 Task: Sort the products in the category "Toaster Pastries" by price (highest first).
Action: Mouse moved to (792, 268)
Screenshot: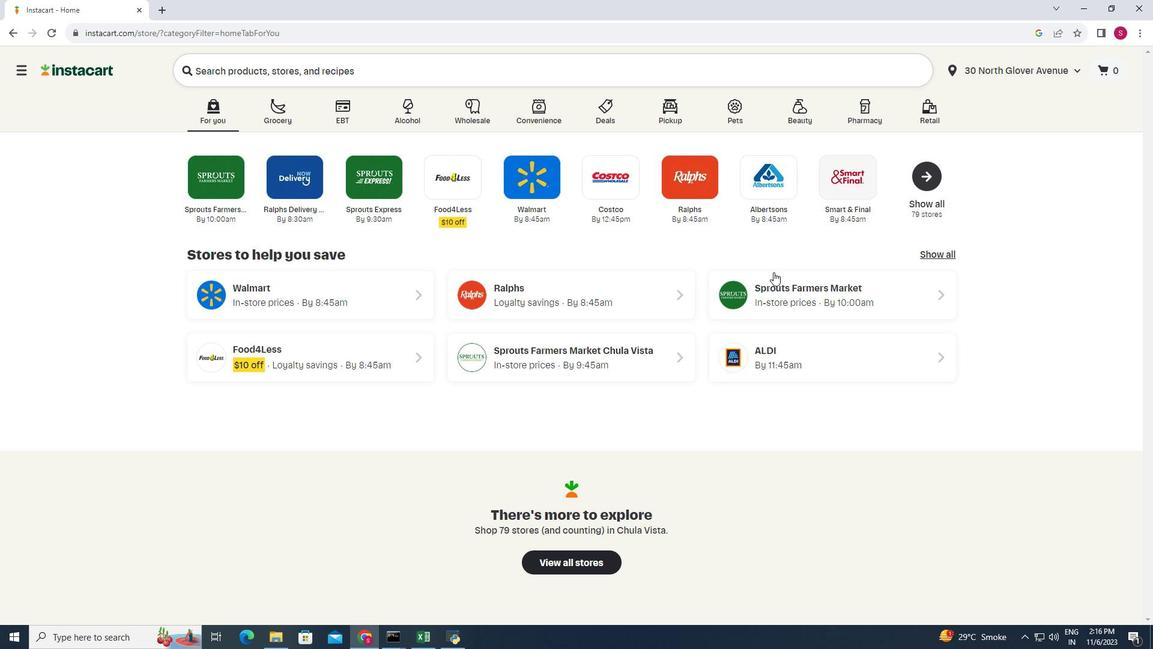 
Action: Mouse pressed left at (792, 268)
Screenshot: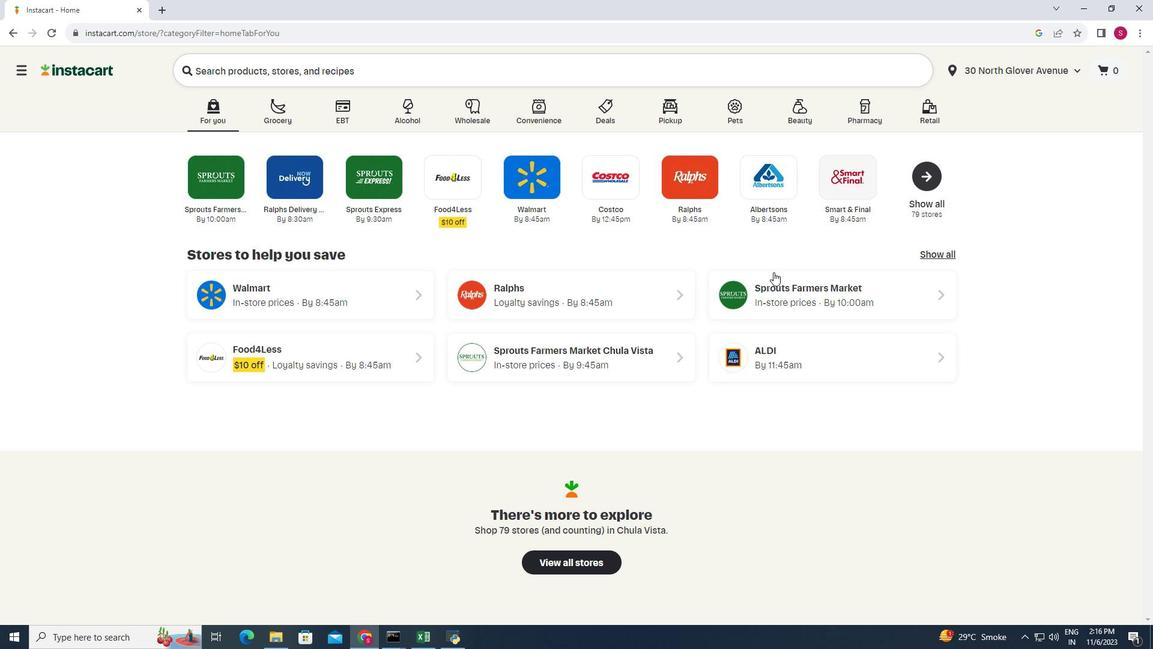 
Action: Mouse moved to (137, 376)
Screenshot: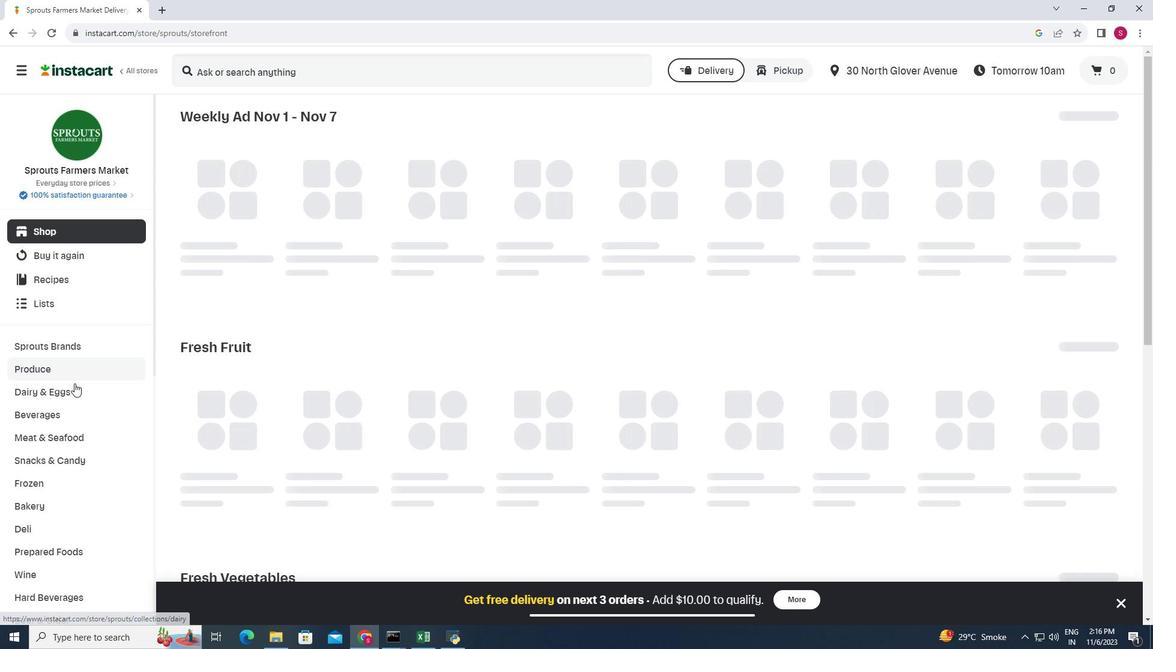 
Action: Mouse scrolled (137, 376) with delta (0, 0)
Screenshot: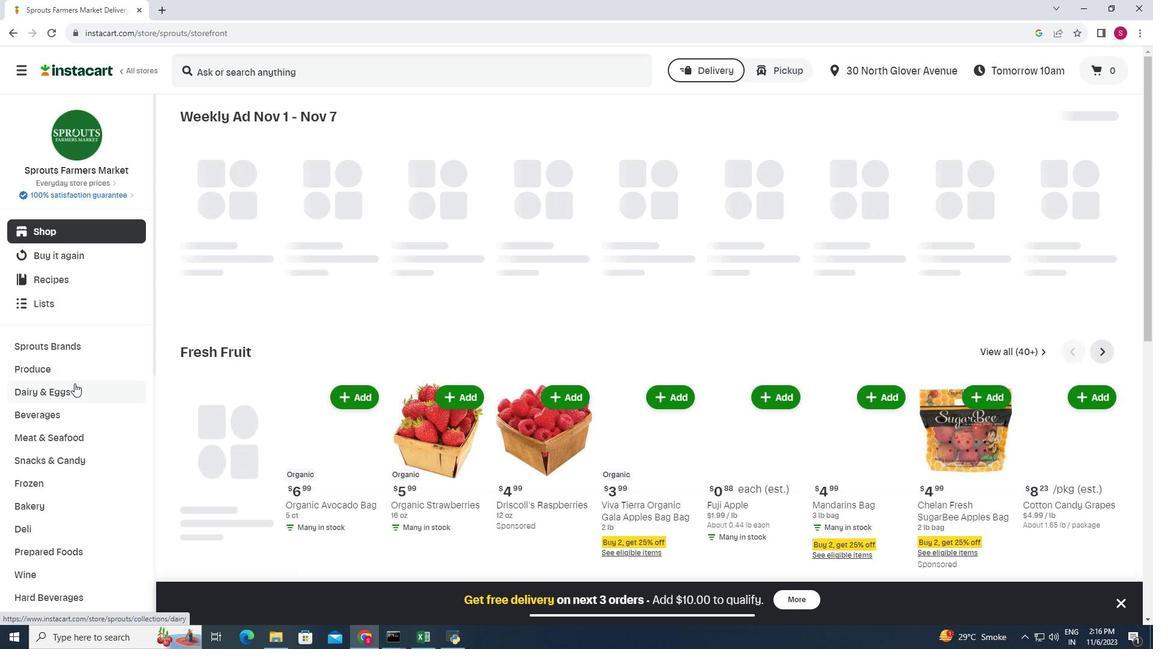 
Action: Mouse scrolled (137, 376) with delta (0, 0)
Screenshot: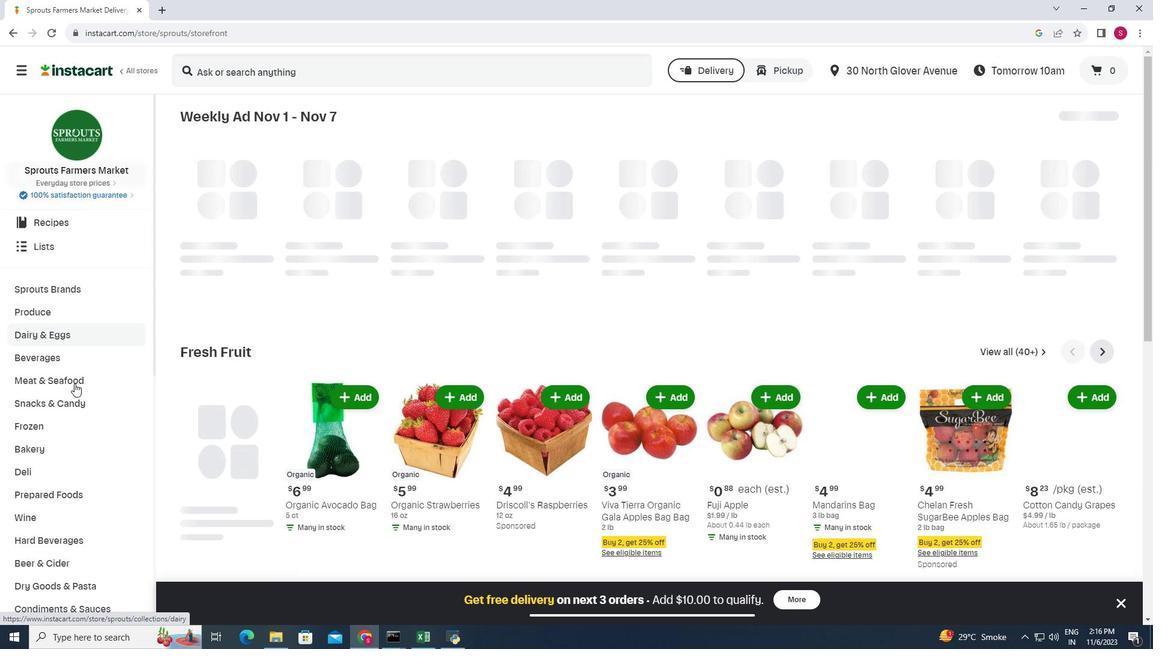 
Action: Mouse scrolled (137, 376) with delta (0, 0)
Screenshot: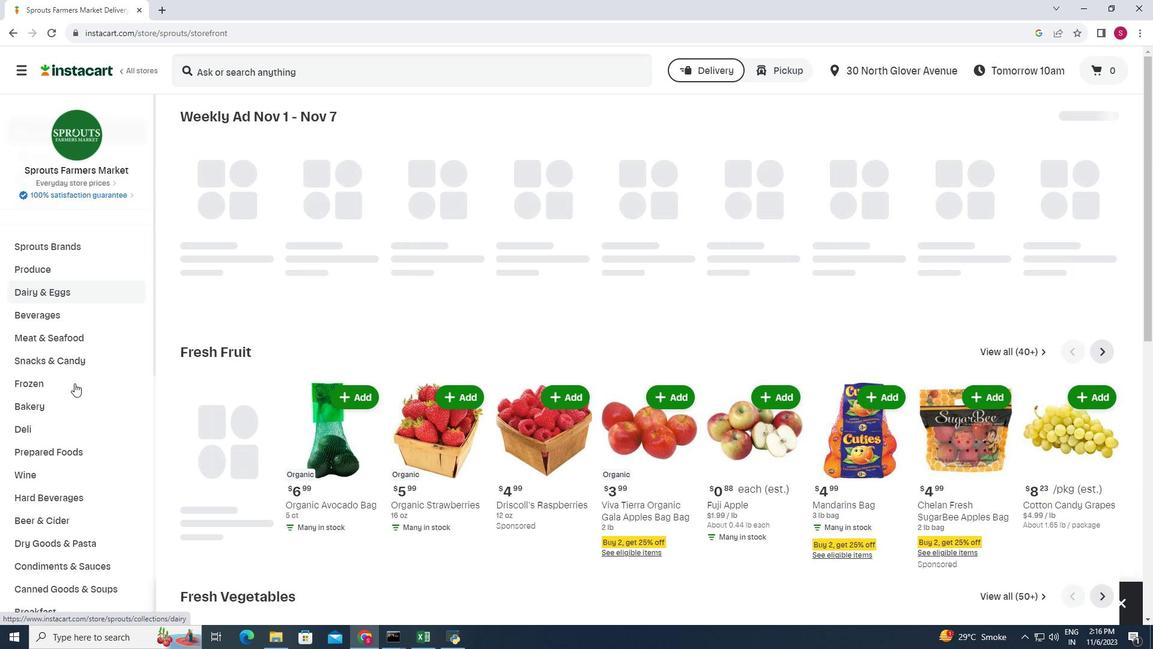 
Action: Mouse moved to (128, 514)
Screenshot: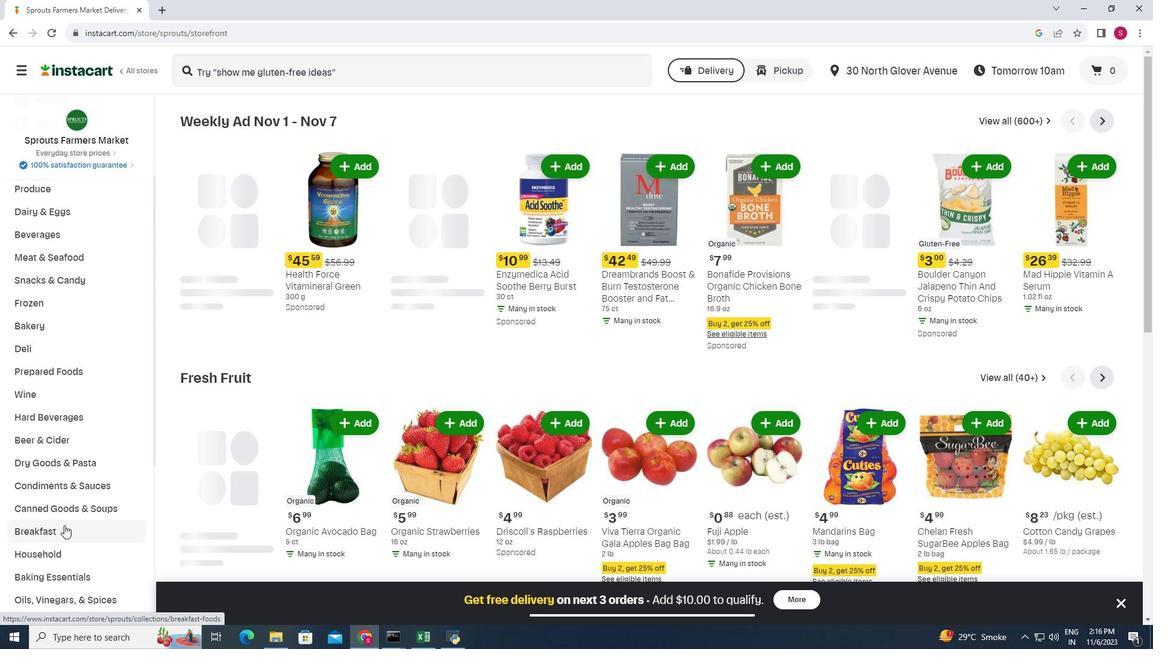 
Action: Mouse pressed left at (128, 514)
Screenshot: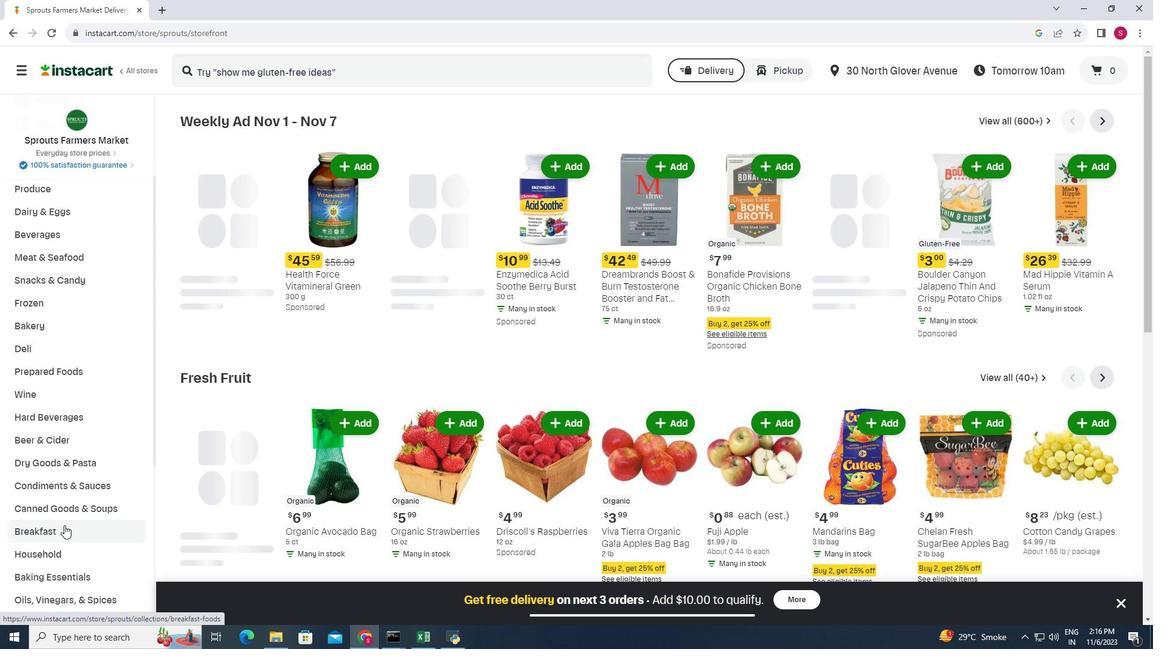 
Action: Mouse moved to (839, 310)
Screenshot: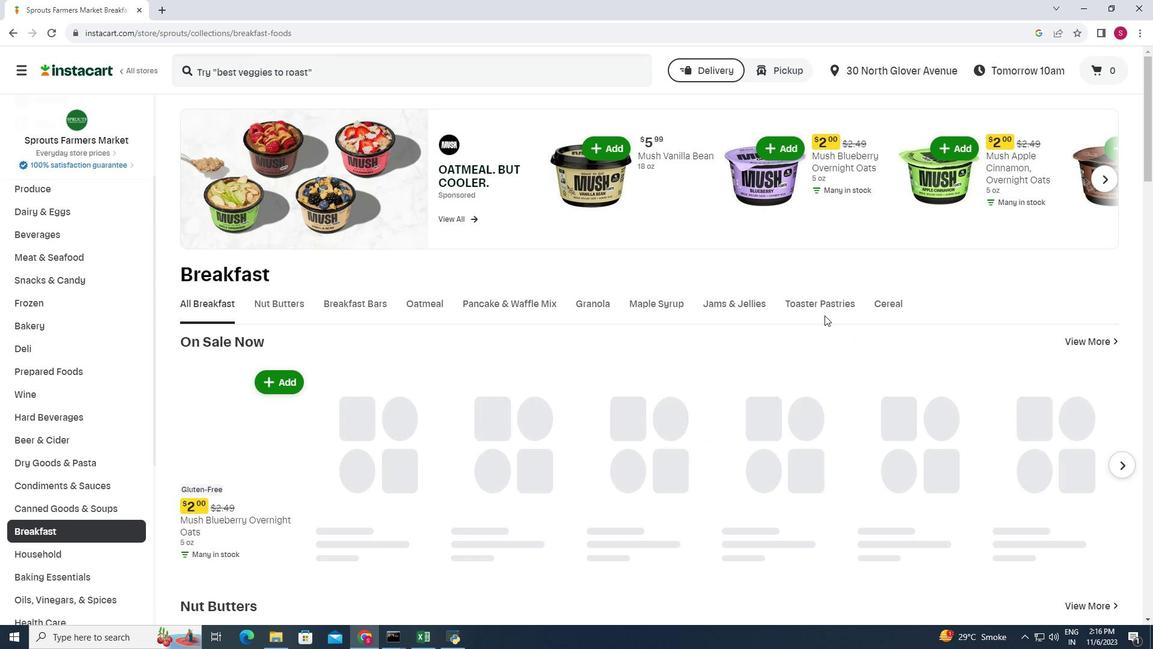 
Action: Mouse pressed left at (839, 310)
Screenshot: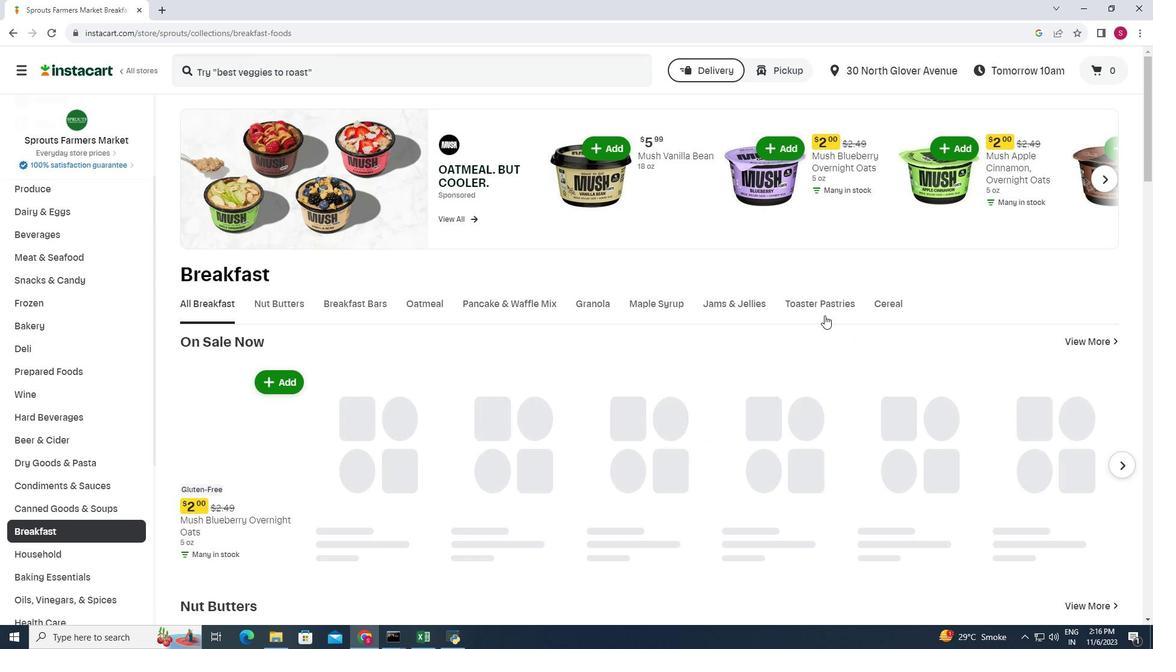
Action: Mouse moved to (840, 299)
Screenshot: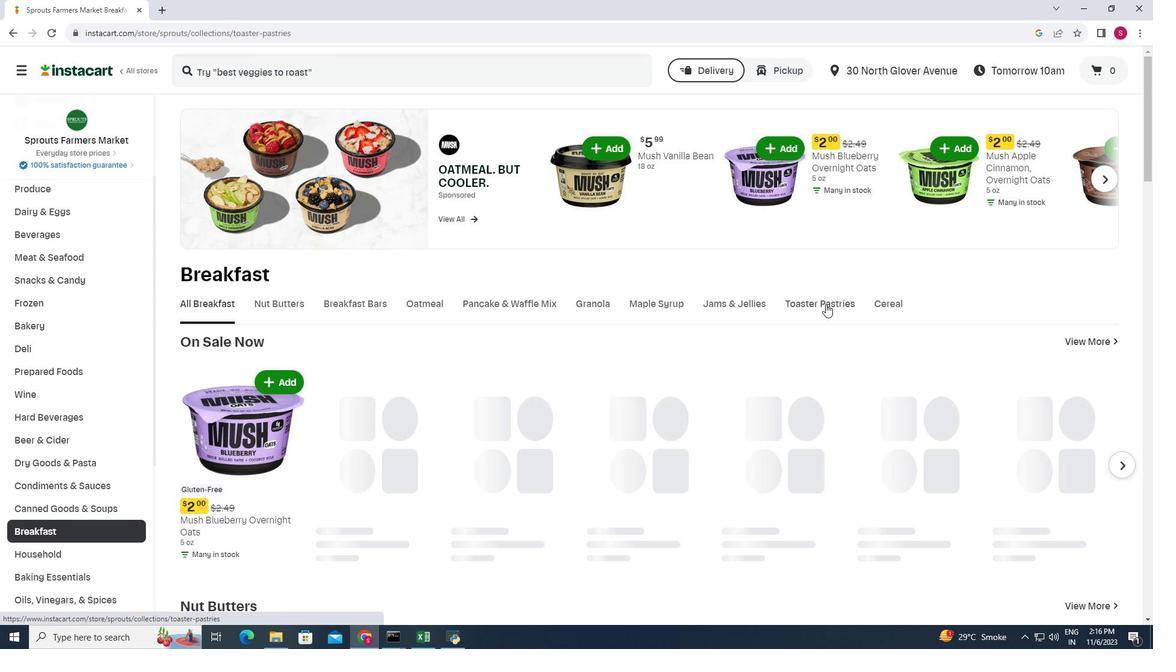 
Action: Mouse pressed left at (840, 299)
Screenshot: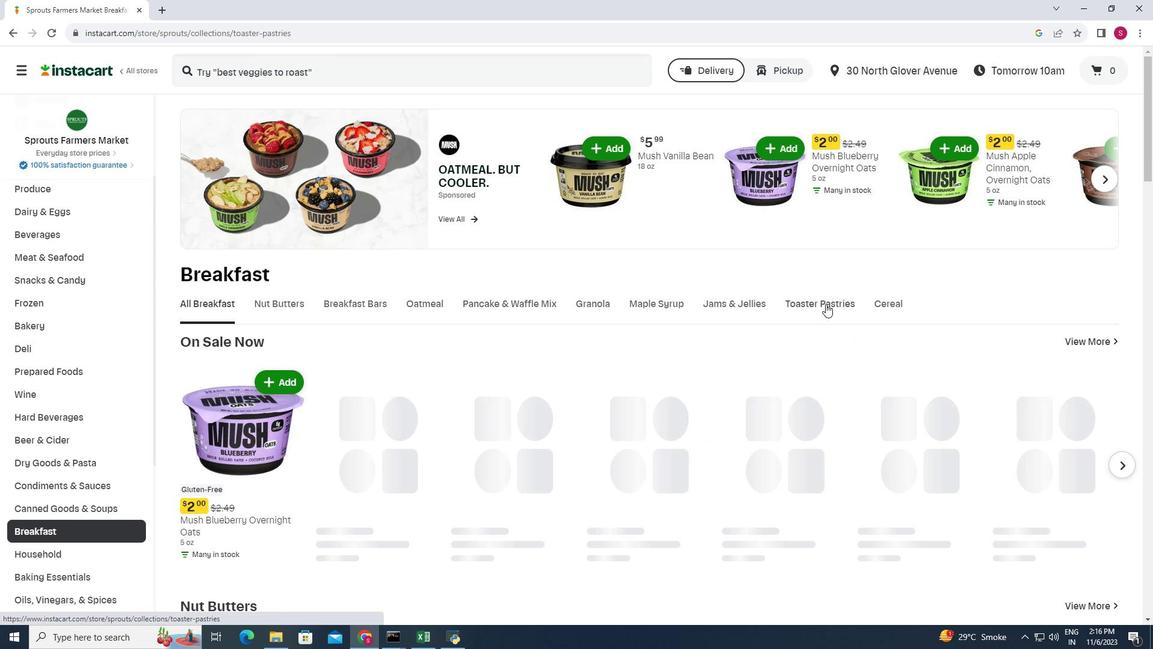 
Action: Mouse moved to (1103, 184)
Screenshot: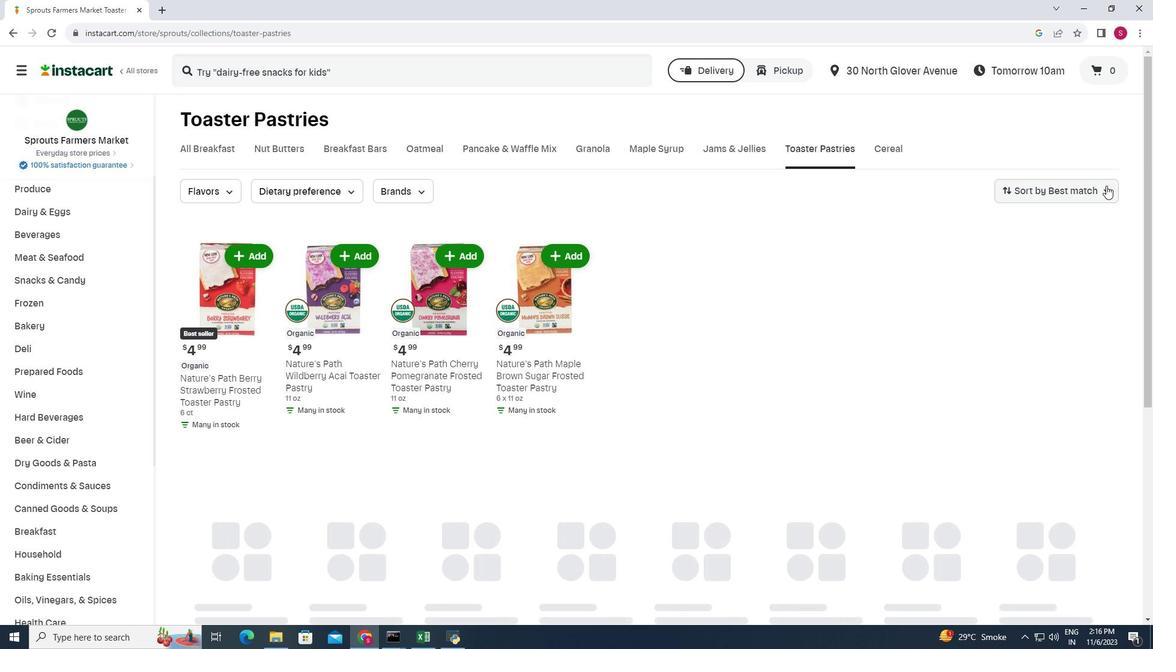 
Action: Mouse pressed left at (1103, 184)
Screenshot: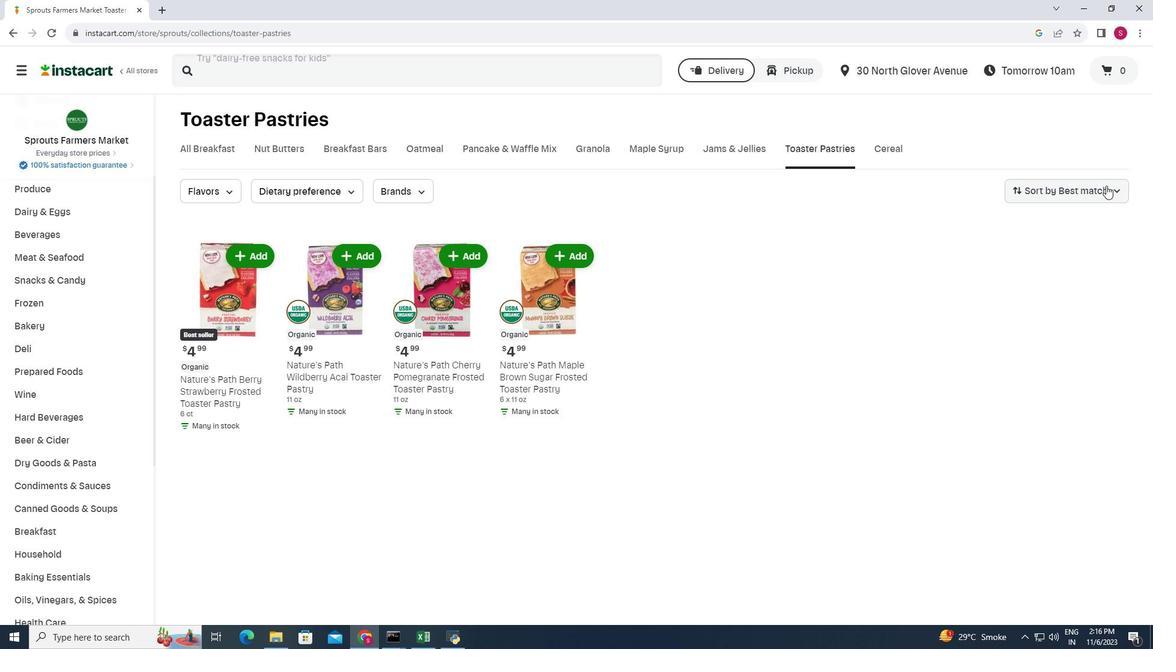 
Action: Mouse moved to (1075, 273)
Screenshot: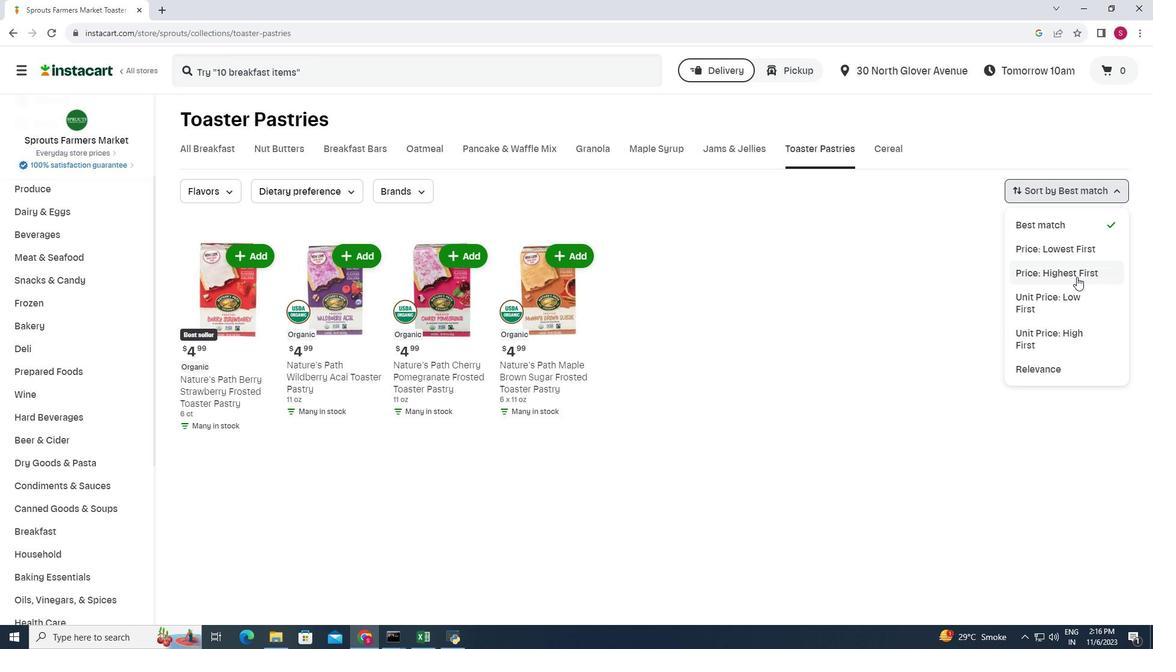 
Action: Mouse pressed left at (1075, 273)
Screenshot: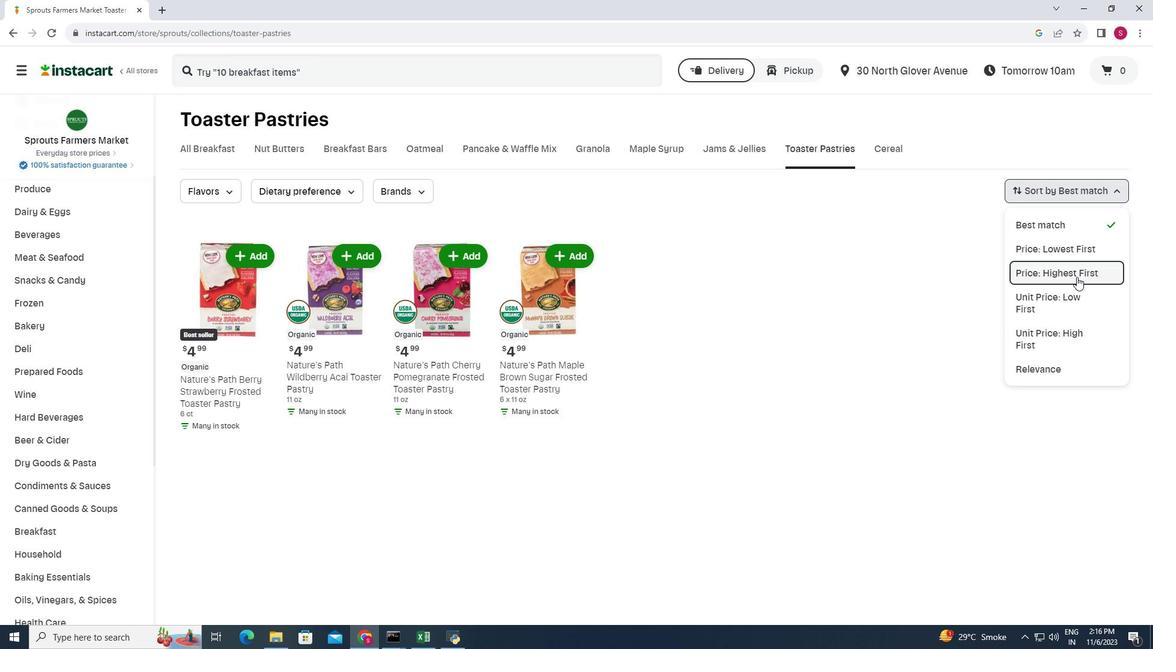 
Action: Mouse moved to (805, 246)
Screenshot: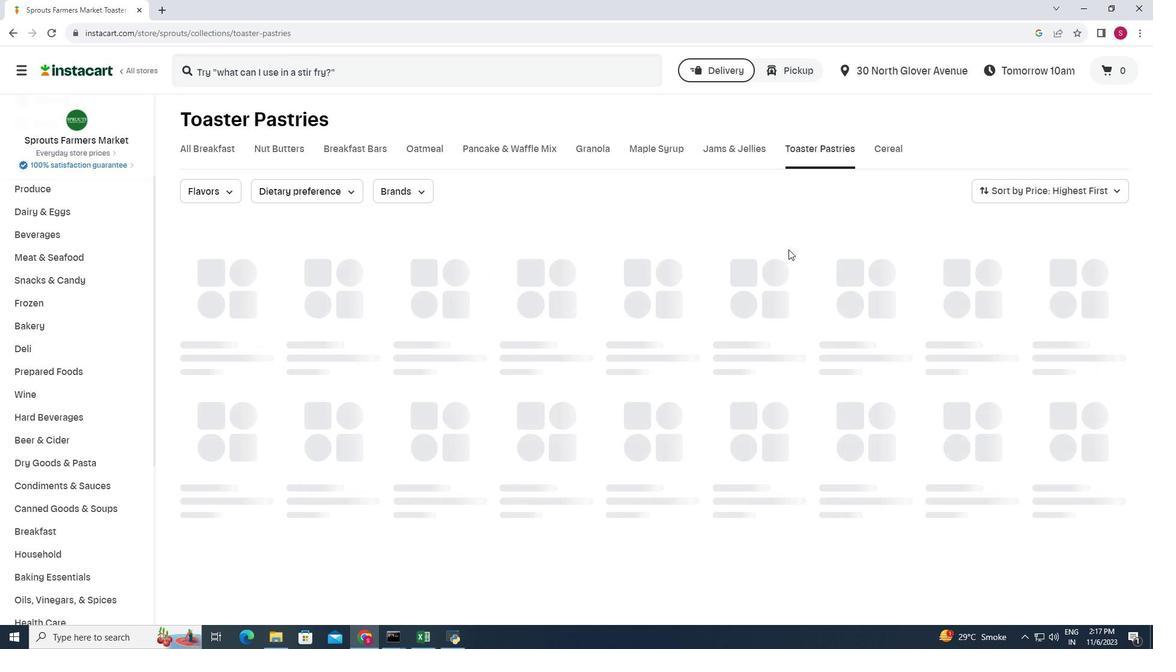 
Action: Mouse scrolled (805, 245) with delta (0, 0)
Screenshot: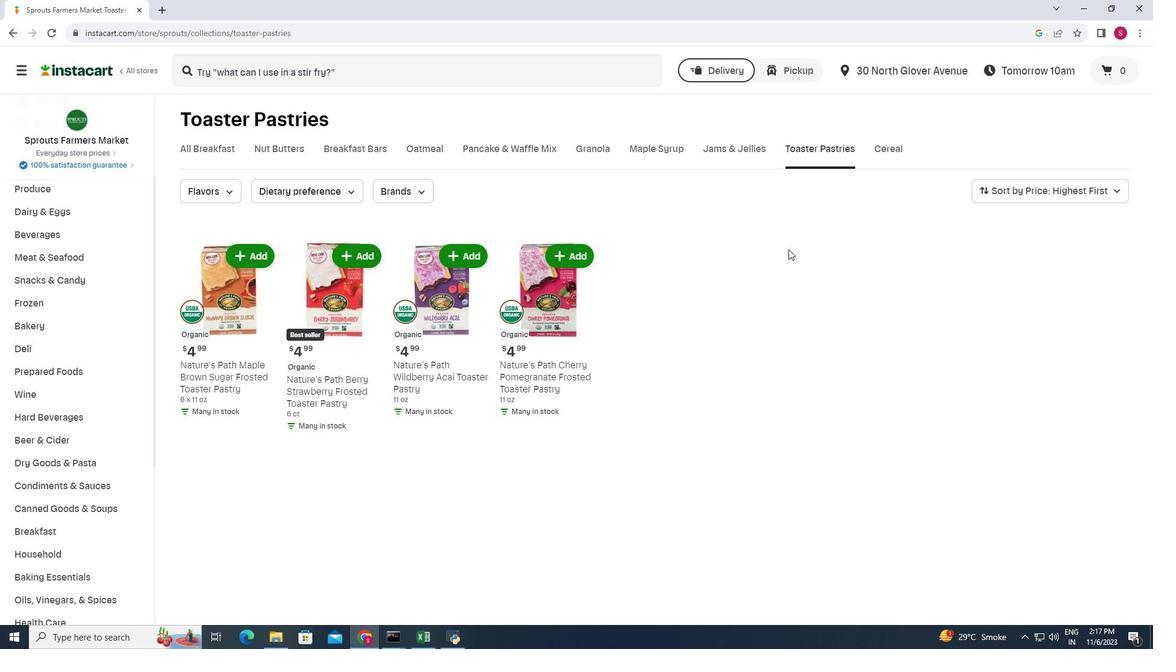 
Action: Mouse moved to (805, 245)
Screenshot: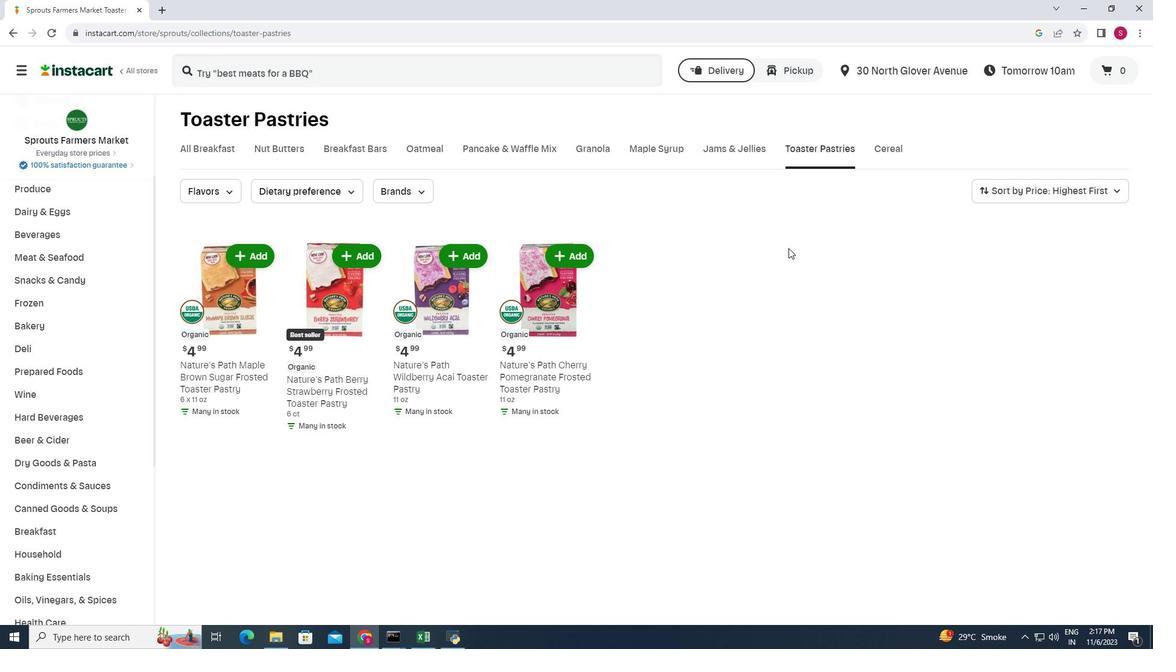
